Task: Check the average views per listing of storage in the last 3 years.
Action: Mouse moved to (787, 265)
Screenshot: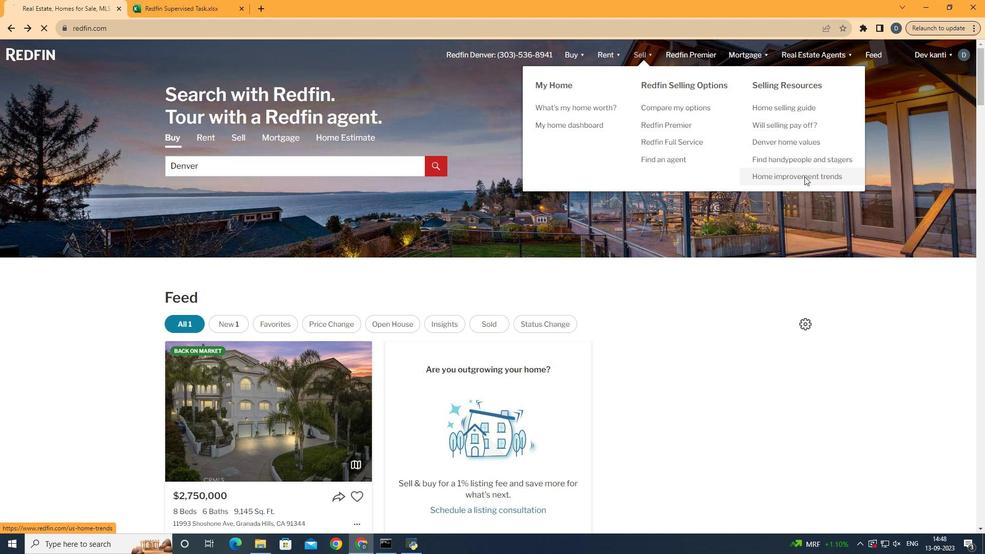 
Action: Mouse pressed left at (787, 265)
Screenshot: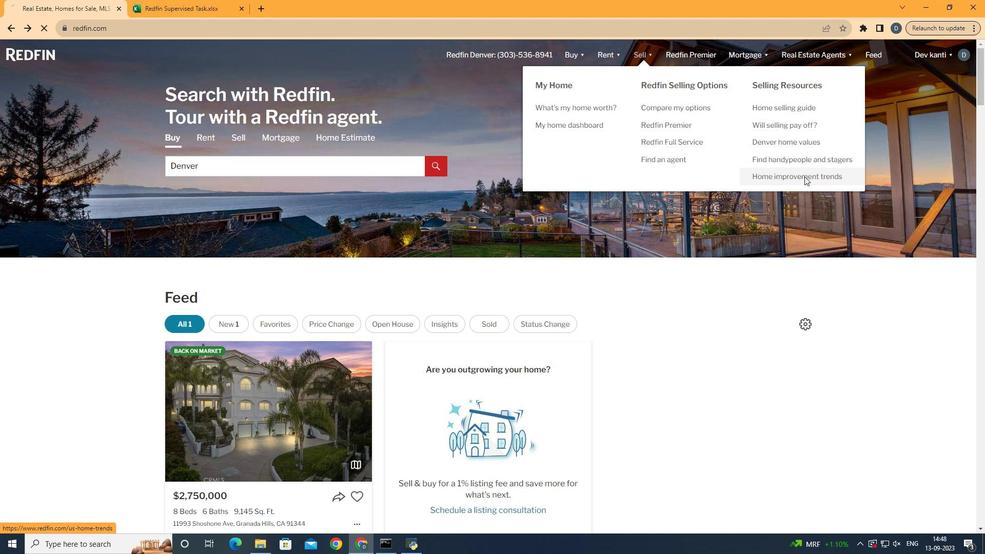 
Action: Mouse moved to (394, 262)
Screenshot: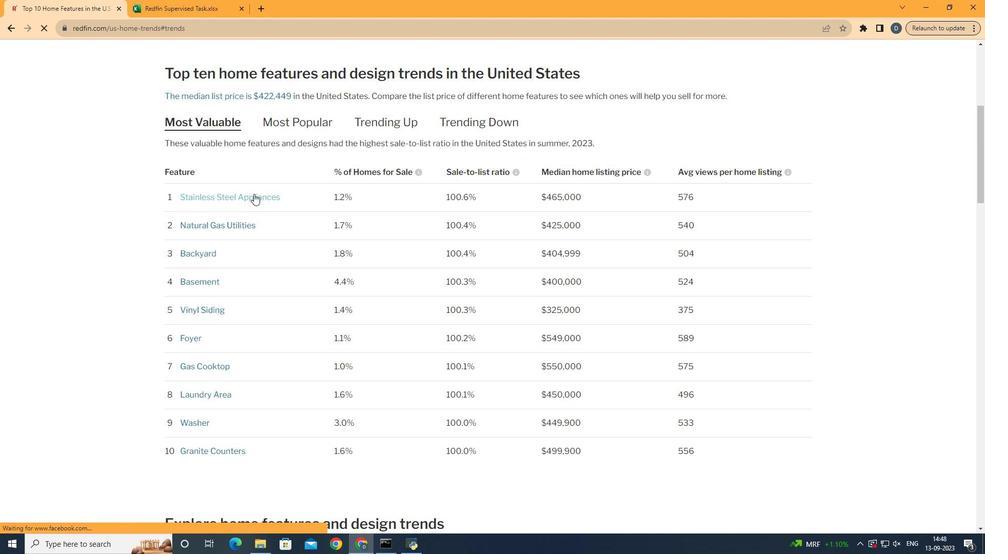 
Action: Mouse pressed left at (394, 262)
Screenshot: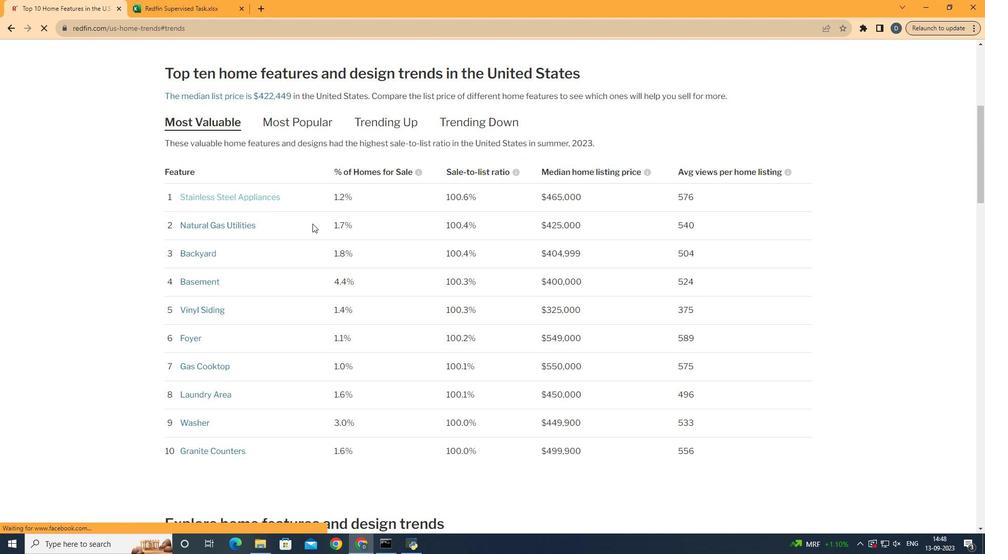 
Action: Mouse moved to (613, 247)
Screenshot: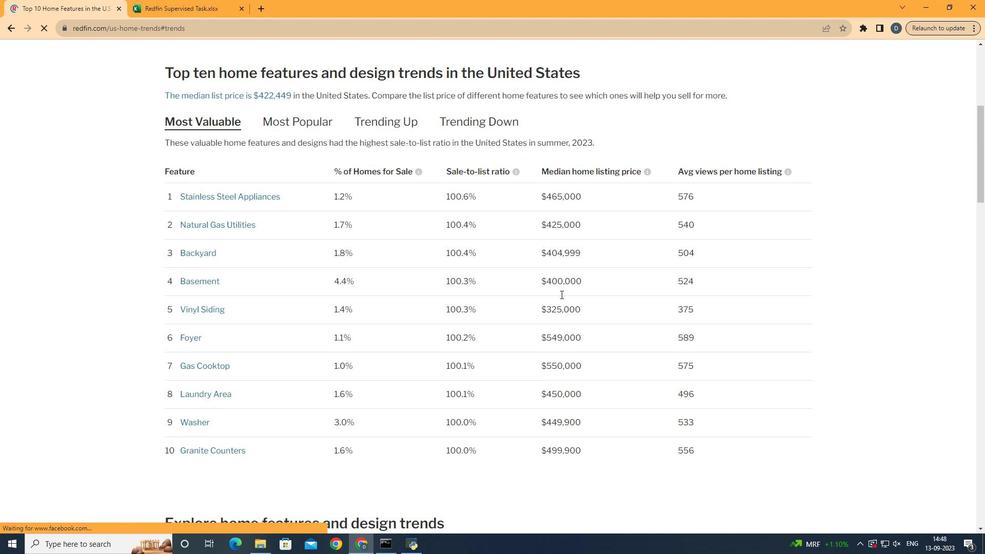 
Action: Mouse scrolled (613, 247) with delta (0, 0)
Screenshot: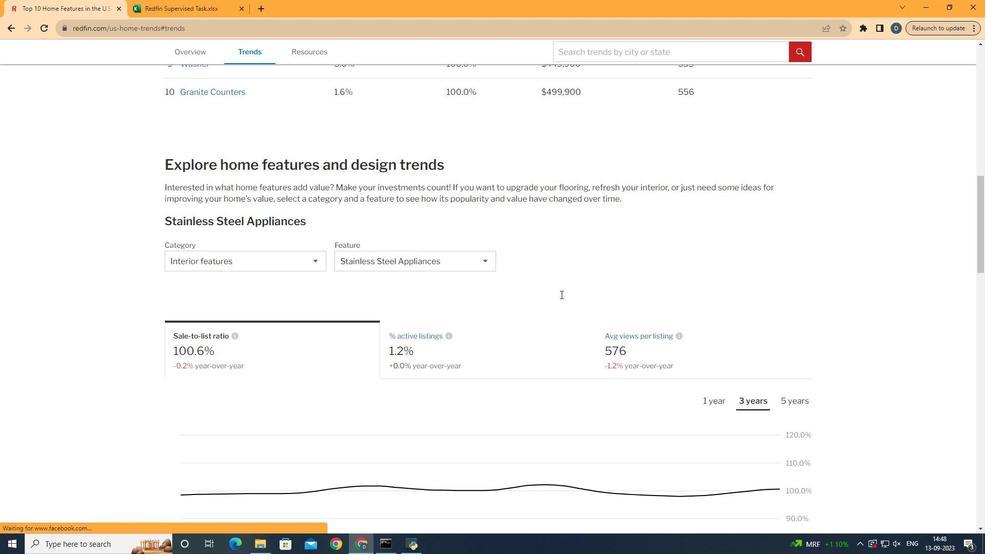 
Action: Mouse scrolled (613, 247) with delta (0, 0)
Screenshot: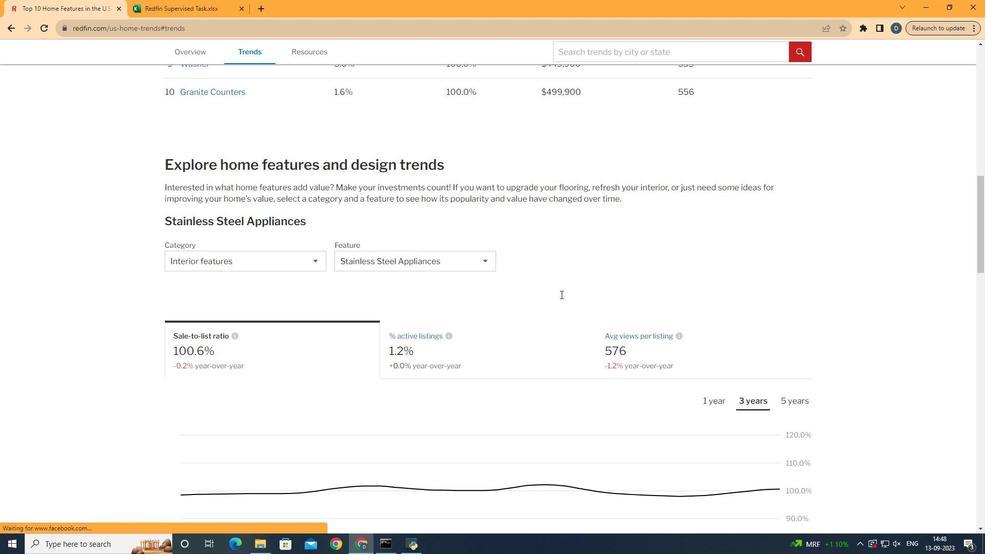 
Action: Mouse scrolled (613, 247) with delta (0, 0)
Screenshot: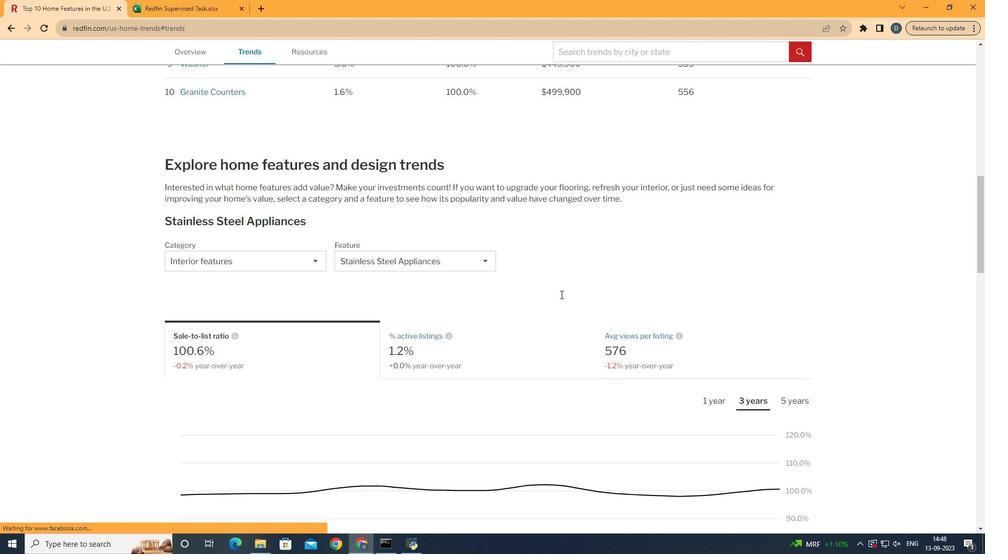 
Action: Mouse scrolled (613, 247) with delta (0, 0)
Screenshot: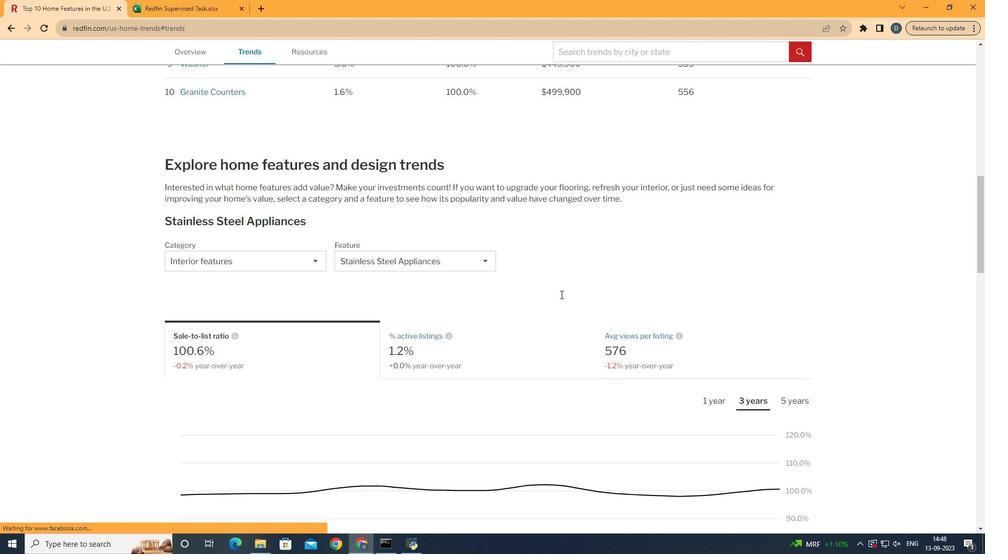 
Action: Mouse scrolled (613, 247) with delta (0, 0)
Screenshot: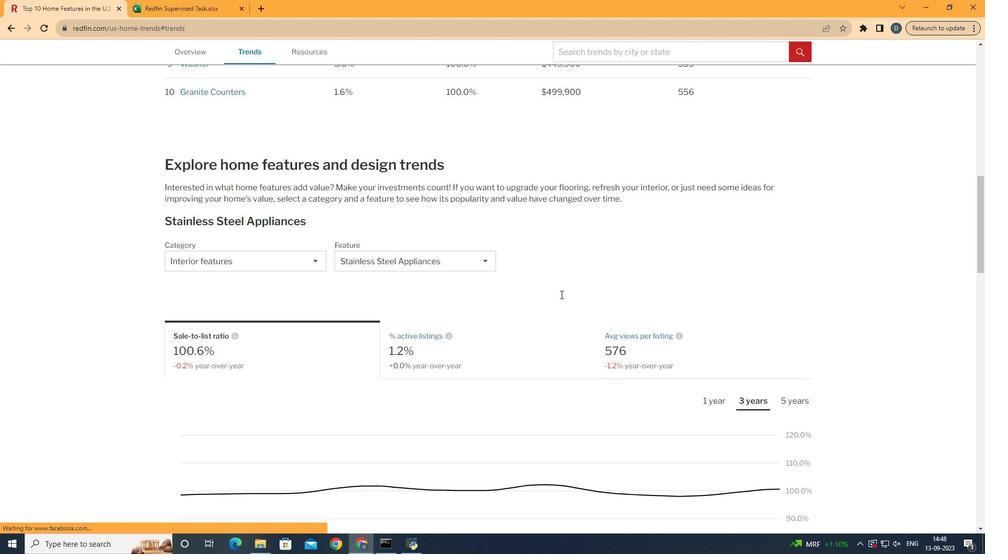
Action: Mouse scrolled (613, 247) with delta (0, 0)
Screenshot: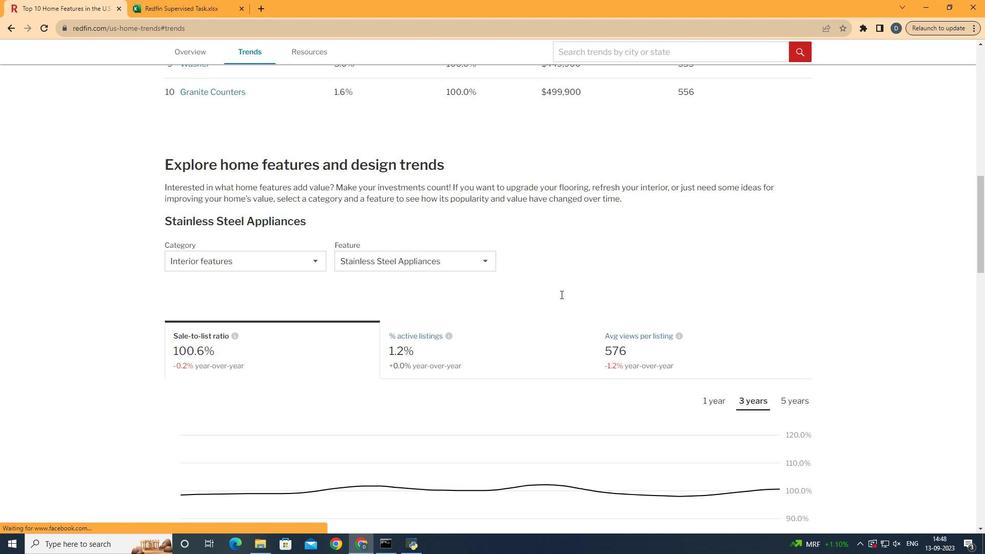 
Action: Mouse scrolled (613, 247) with delta (0, 0)
Screenshot: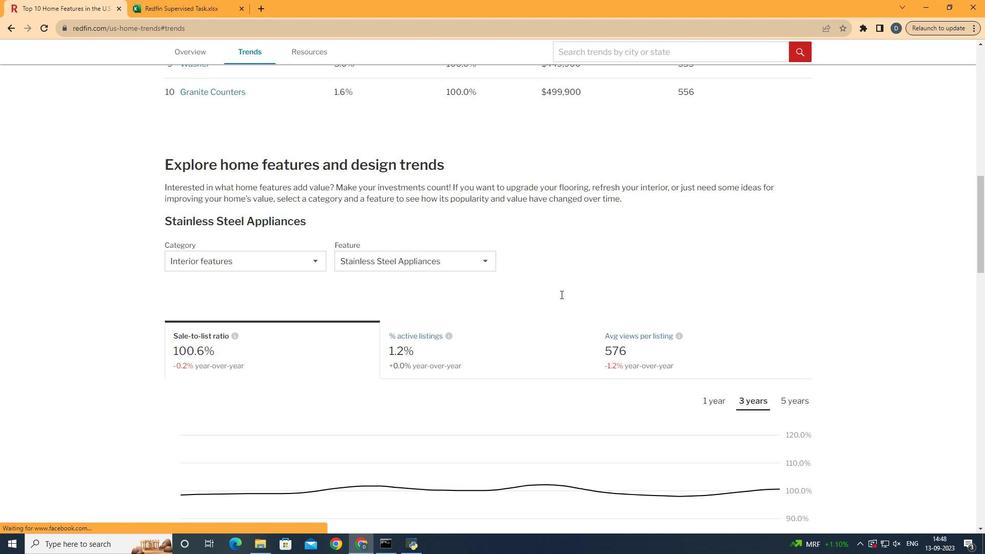 
Action: Mouse scrolled (613, 247) with delta (0, 0)
Screenshot: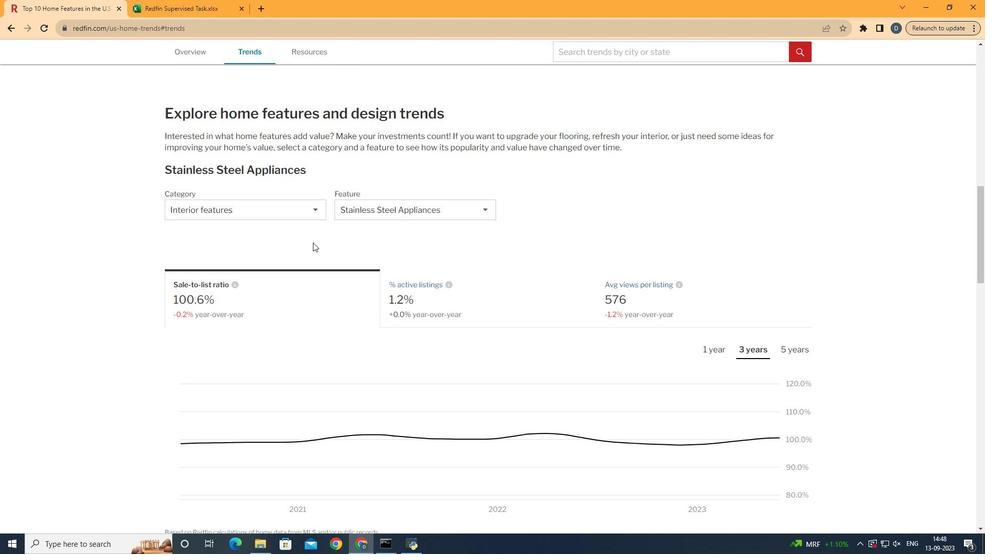 
Action: Mouse moved to (416, 259)
Screenshot: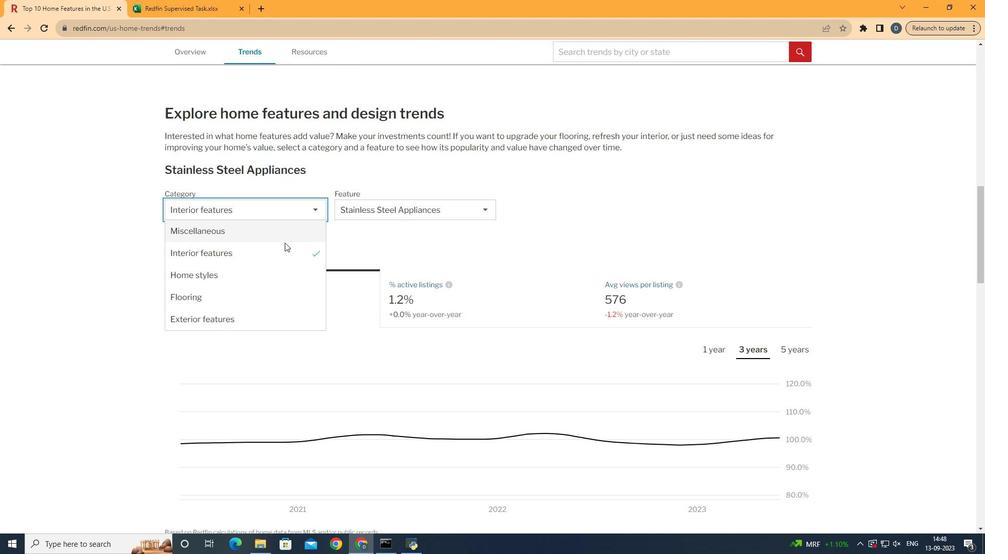 
Action: Mouse pressed left at (416, 259)
Screenshot: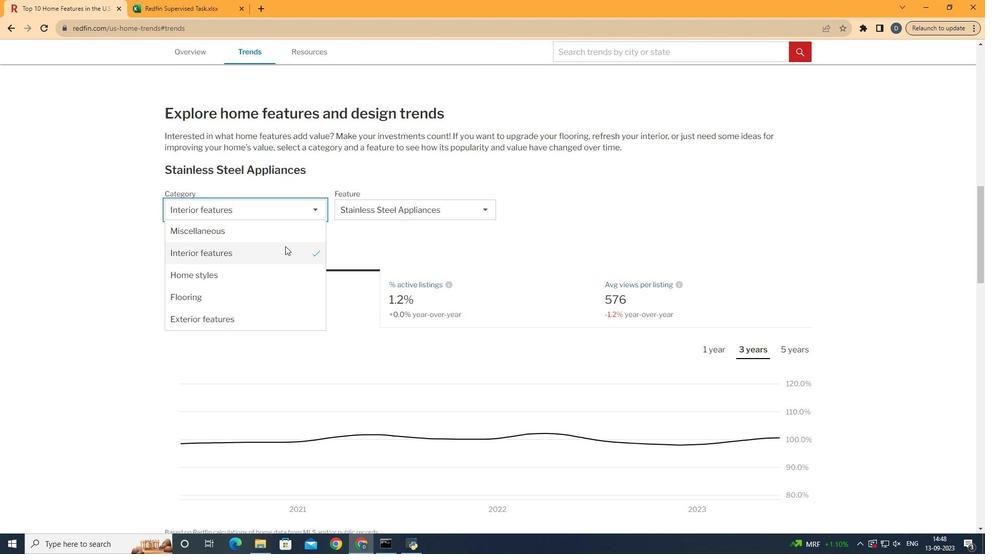 
Action: Mouse moved to (416, 254)
Screenshot: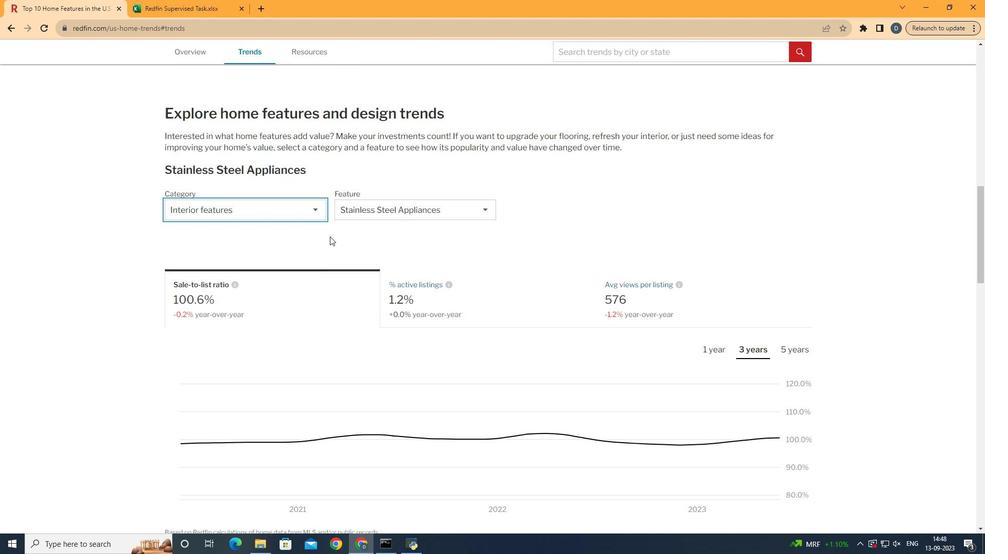 
Action: Mouse pressed left at (416, 254)
Screenshot: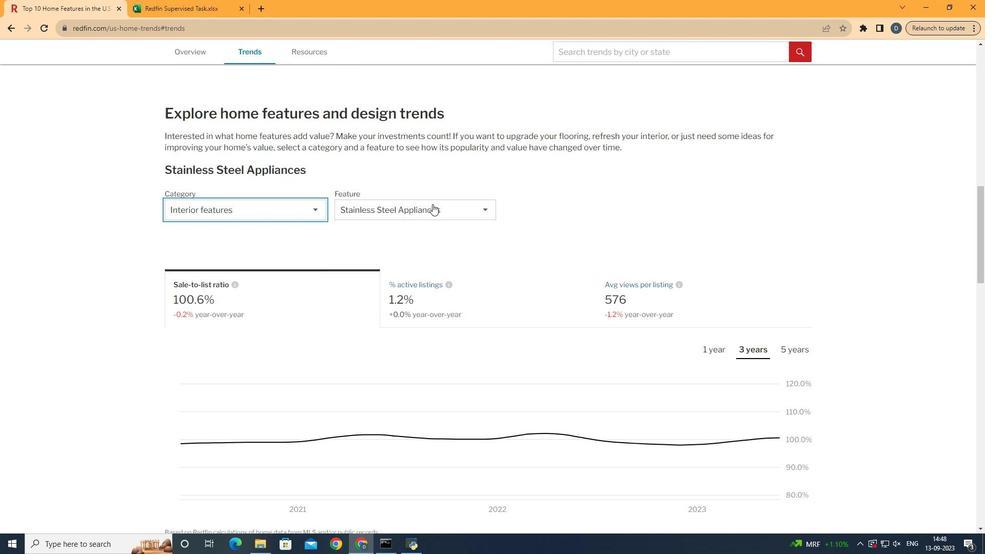 
Action: Mouse moved to (521, 261)
Screenshot: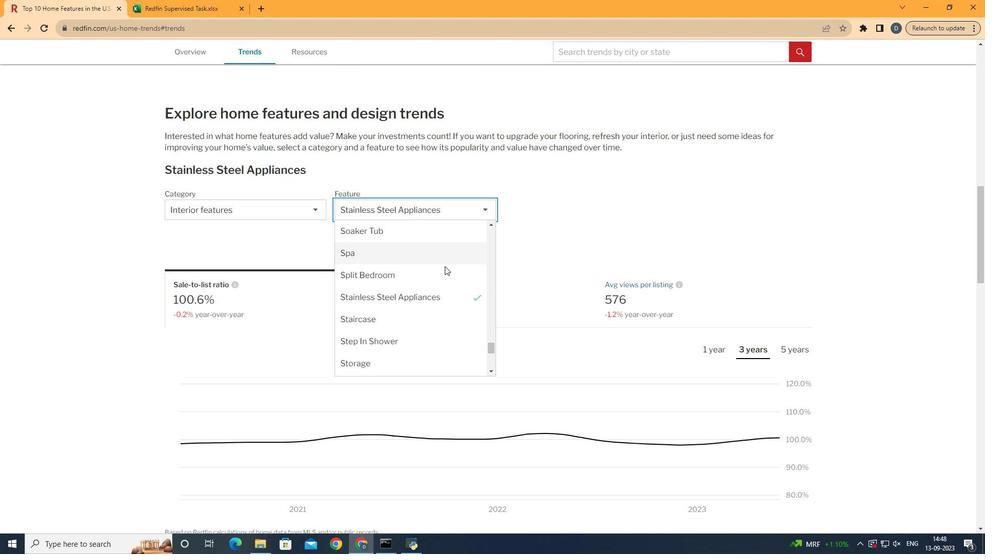
Action: Mouse pressed left at (521, 261)
Screenshot: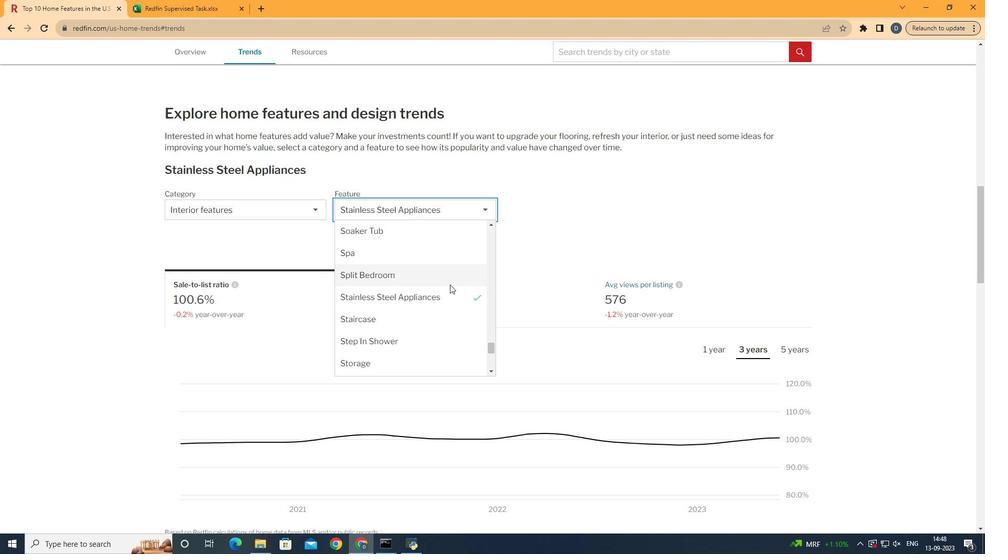 
Action: Mouse moved to (526, 236)
Screenshot: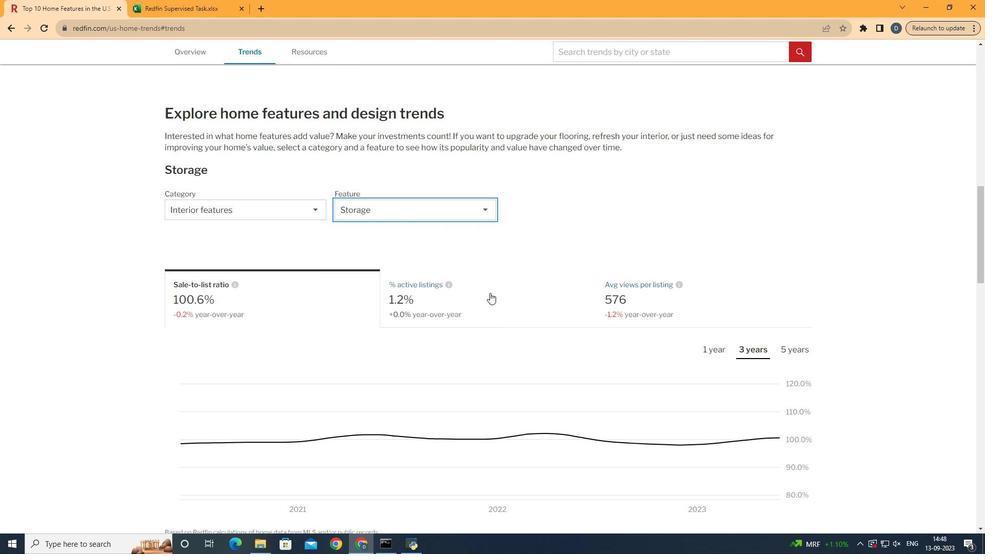 
Action: Mouse pressed left at (526, 236)
Screenshot: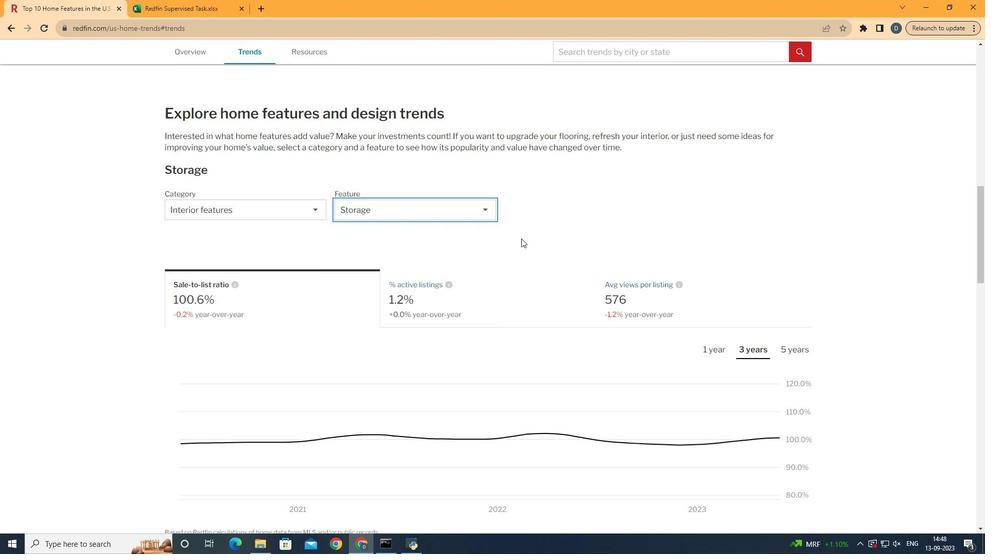
Action: Mouse moved to (724, 246)
Screenshot: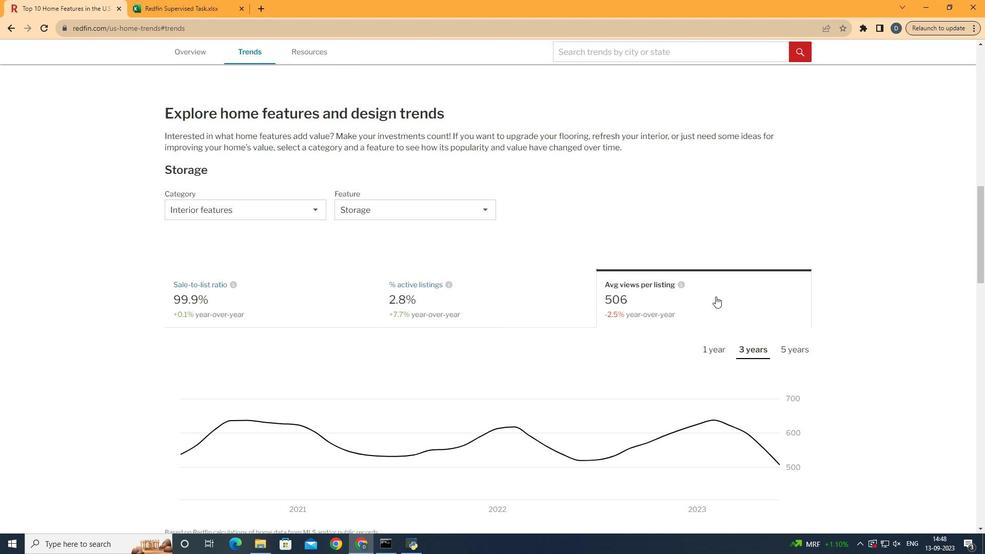 
Action: Mouse pressed left at (724, 246)
Screenshot: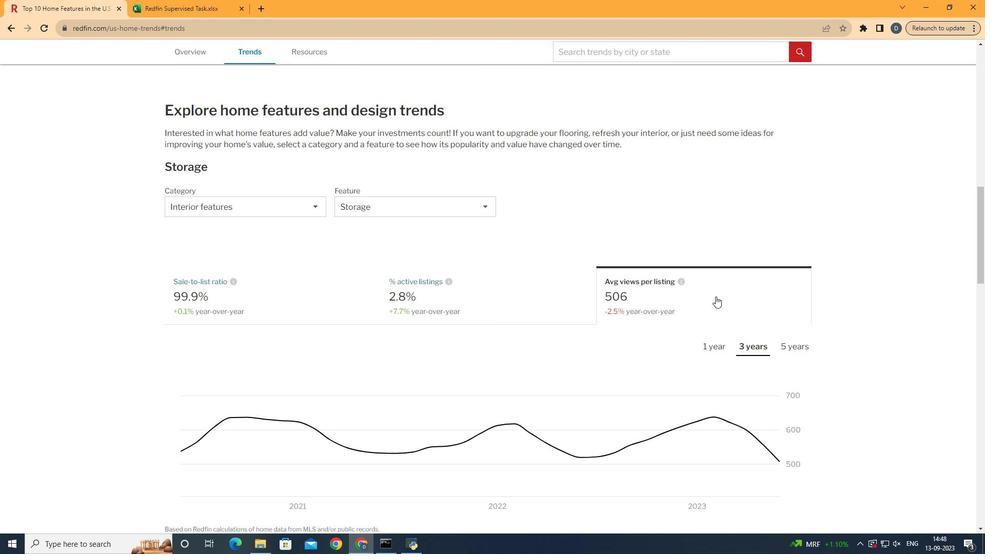 
Action: Mouse scrolled (724, 246) with delta (0, 0)
Screenshot: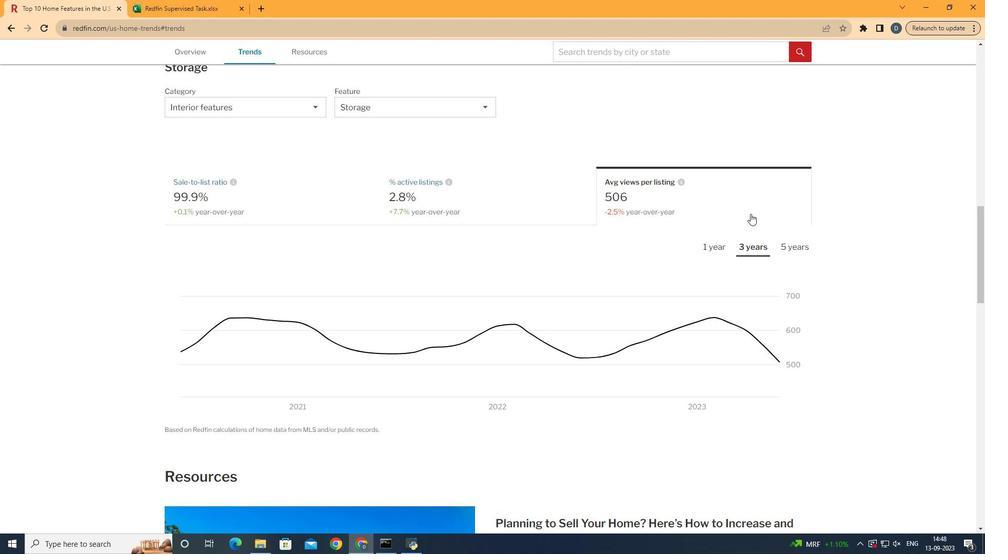
Action: Mouse scrolled (724, 246) with delta (0, 0)
Screenshot: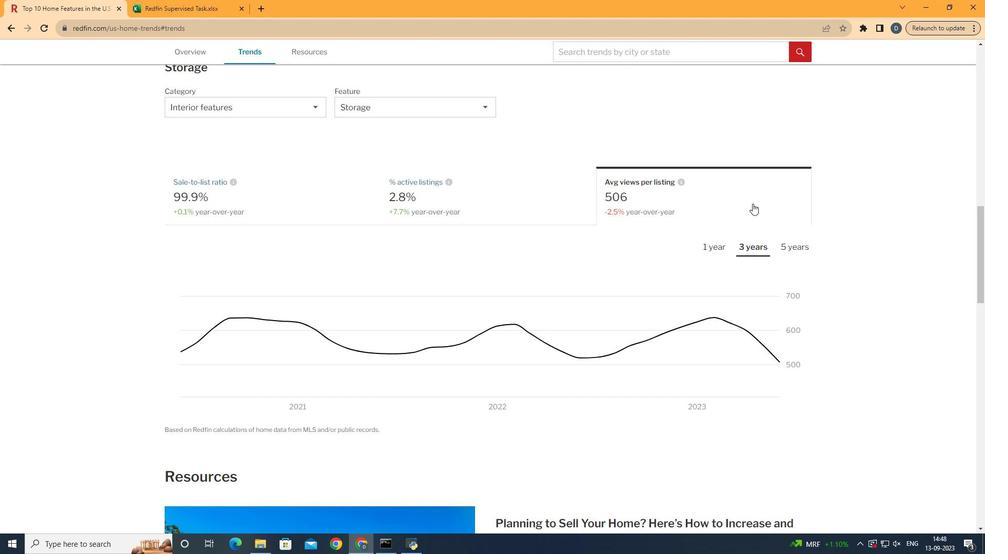 
Action: Mouse moved to (762, 255)
Screenshot: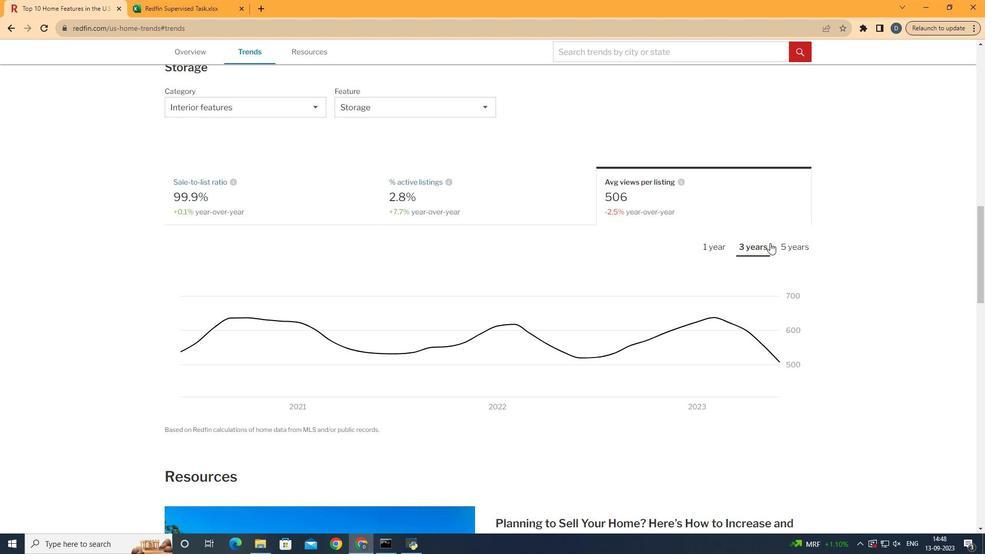 
Action: Mouse pressed left at (762, 255)
Screenshot: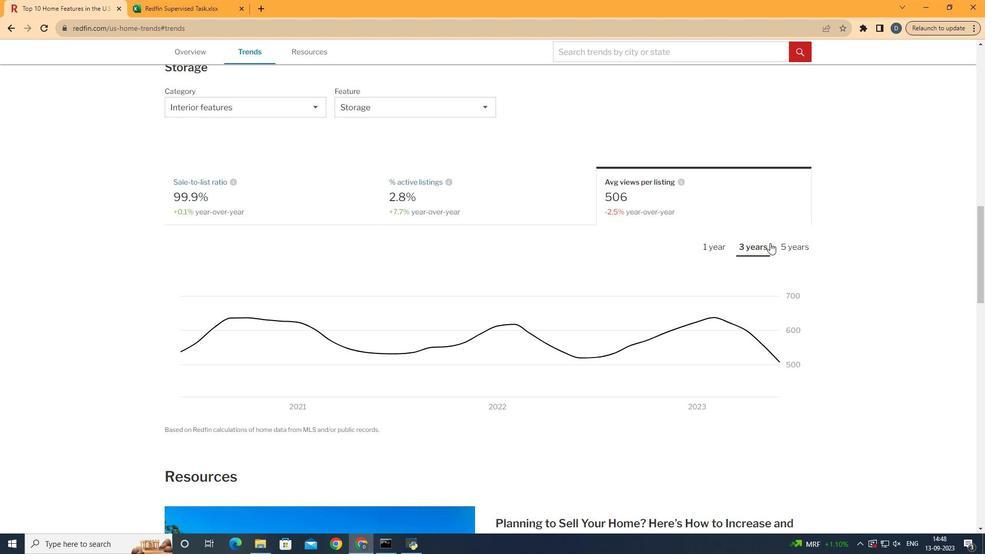 
Action: Mouse moved to (762, 255)
Screenshot: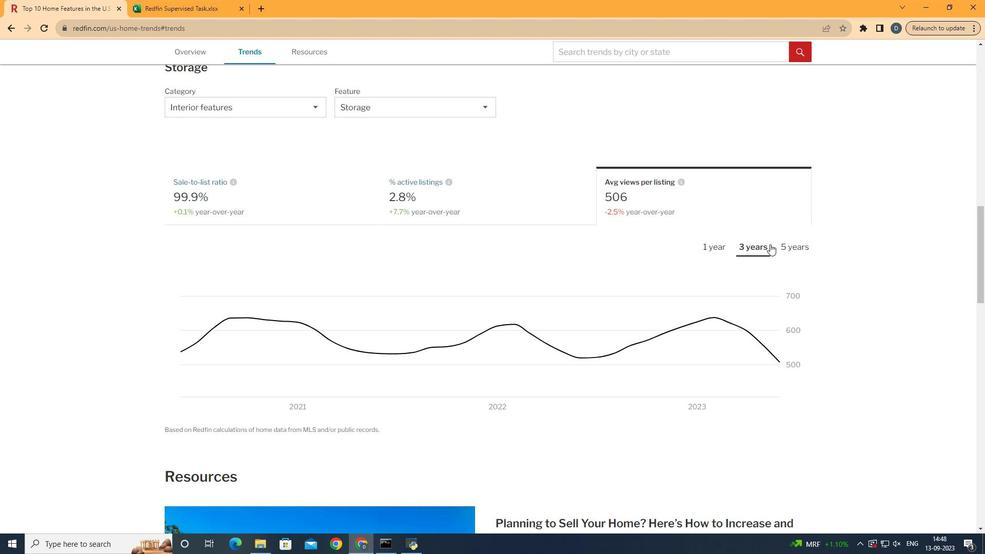 
